 Task: For heading Use Lexend with violet colour & bold.  font size for heading20,  'Change the font style of data to'Lora and font size to 12,  Change the alignment of both headline & data to Align right In the sheet  auditingSalesByRegion_2022
Action: Mouse moved to (200, 121)
Screenshot: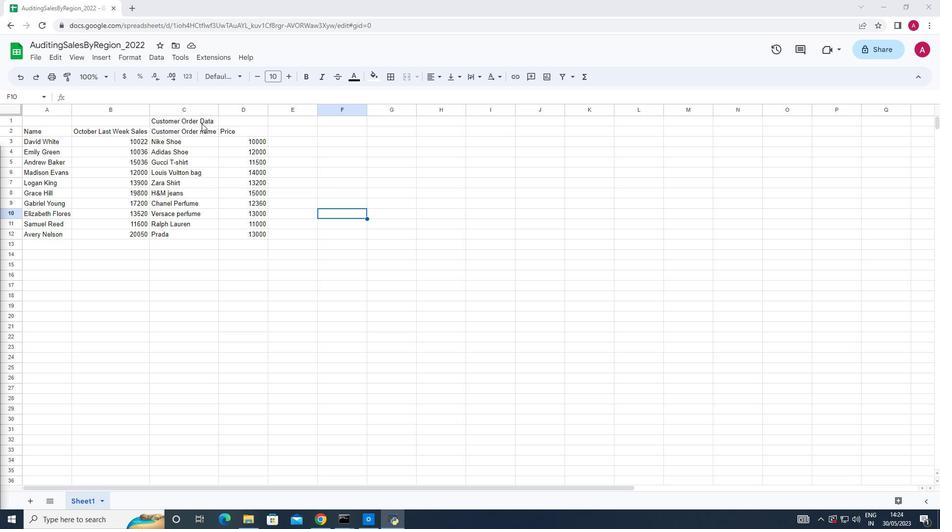 
Action: Mouse pressed left at (200, 121)
Screenshot: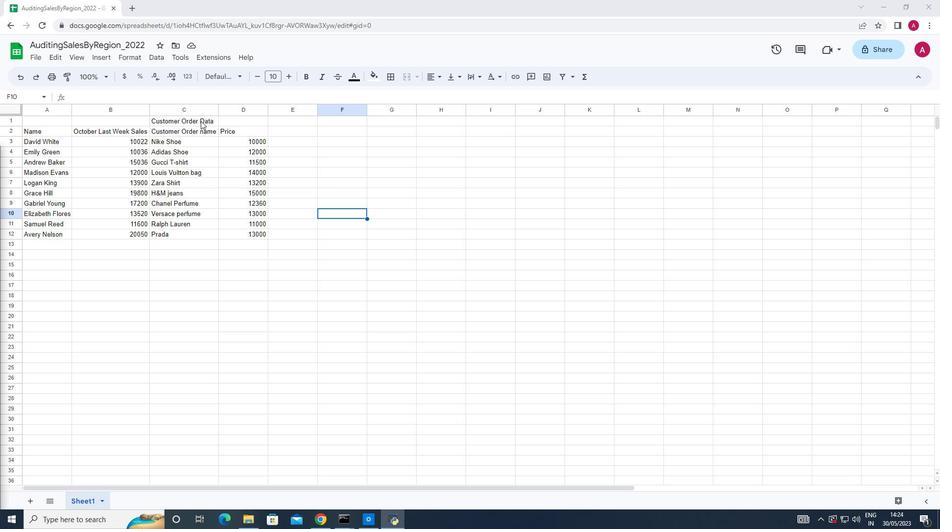 
Action: Mouse moved to (238, 77)
Screenshot: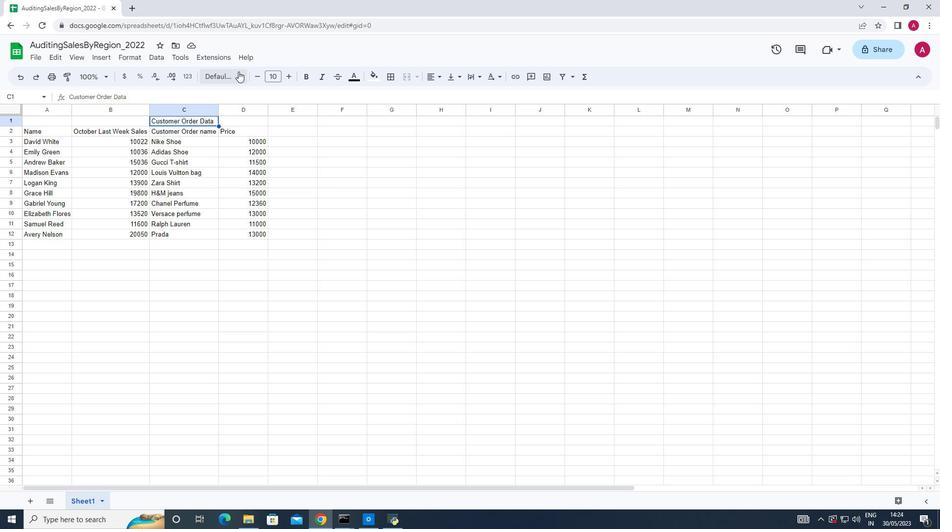 
Action: Mouse pressed left at (238, 77)
Screenshot: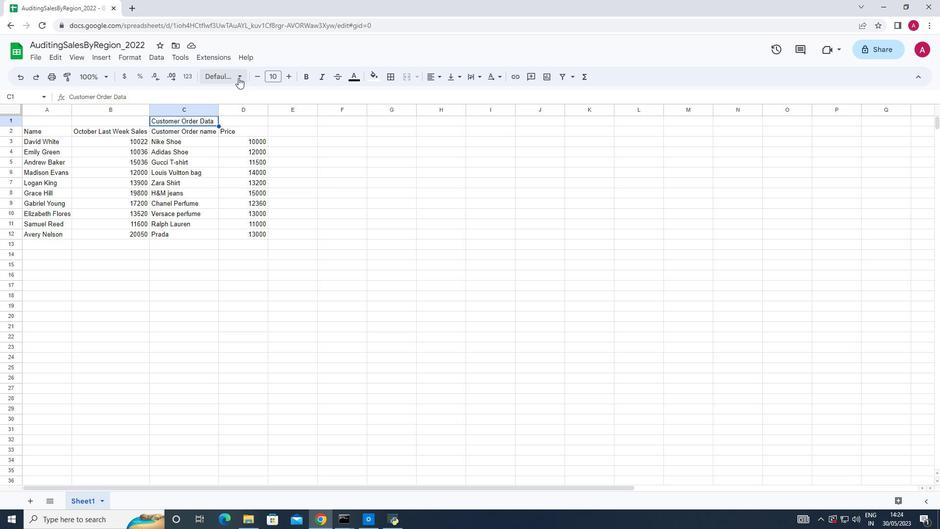 
Action: Mouse moved to (262, 291)
Screenshot: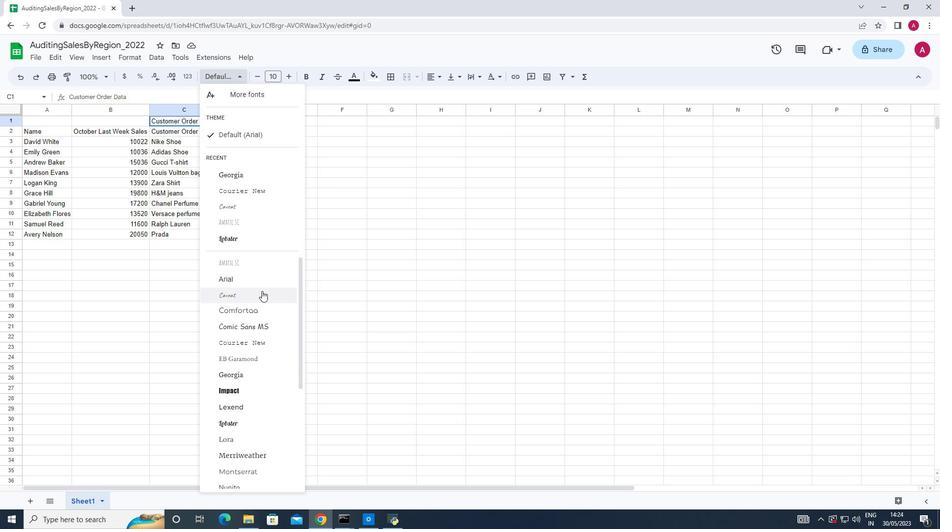 
Action: Mouse scrolled (262, 290) with delta (0, 0)
Screenshot: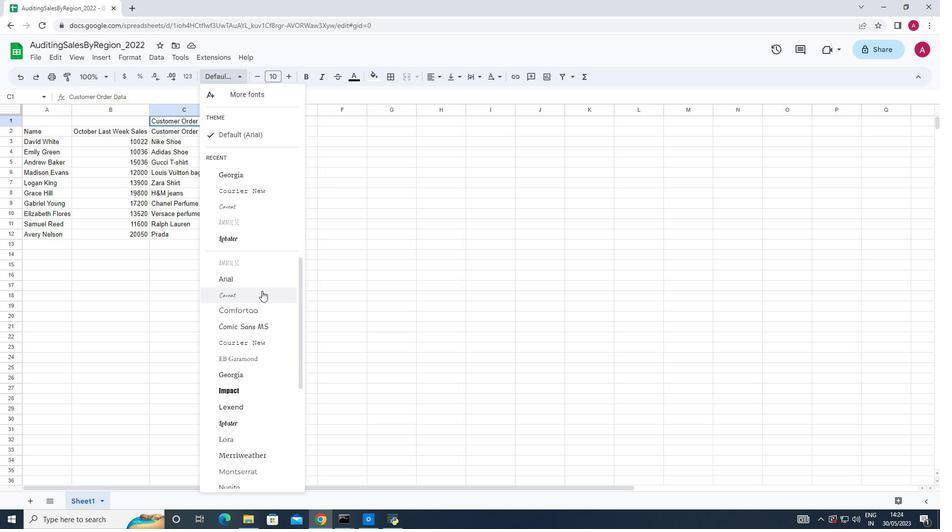 
Action: Mouse scrolled (262, 290) with delta (0, 0)
Screenshot: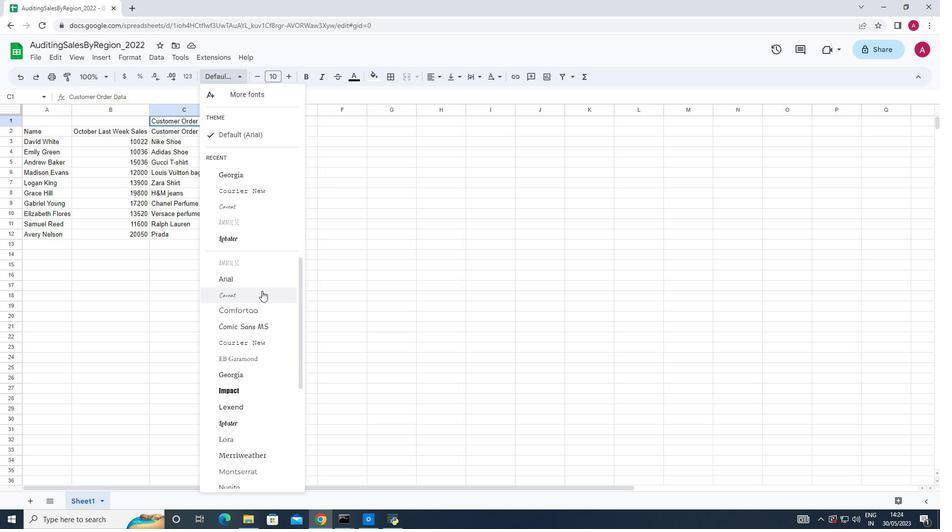 
Action: Mouse moved to (250, 313)
Screenshot: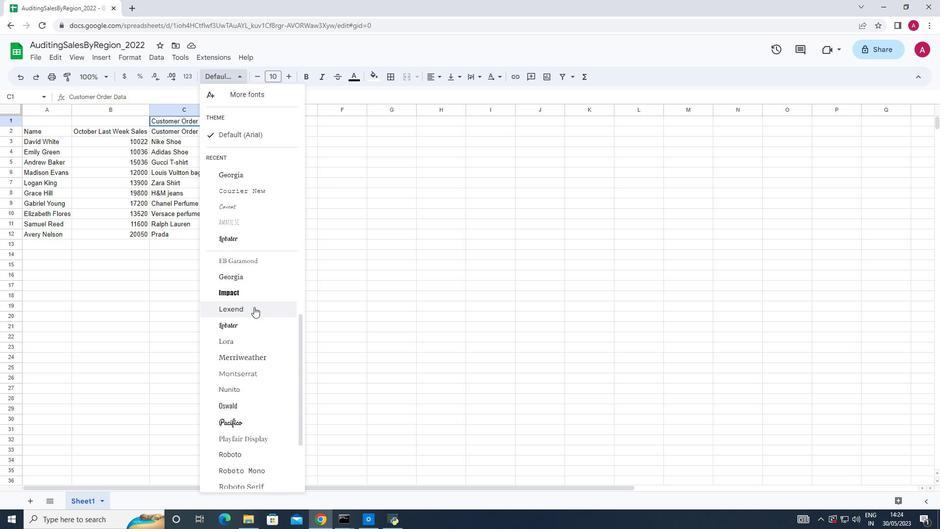 
Action: Mouse pressed left at (250, 313)
Screenshot: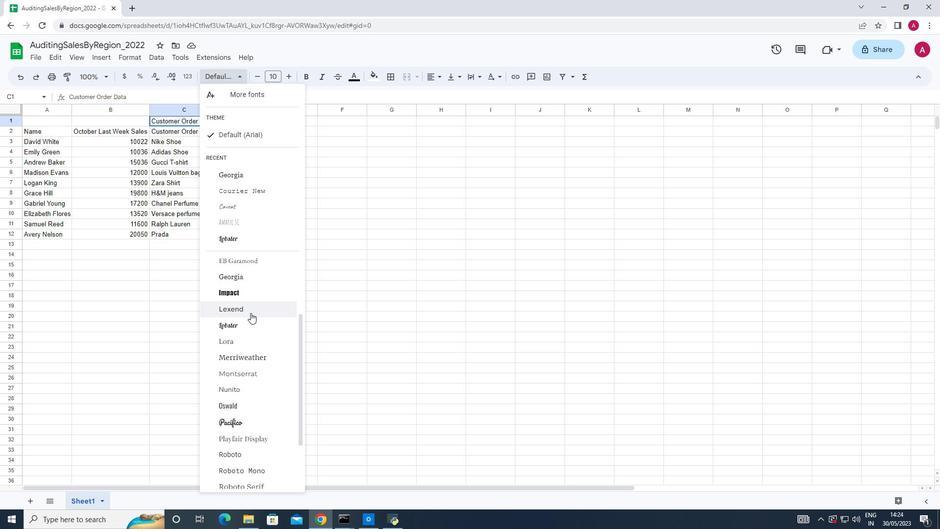 
Action: Mouse moved to (374, 79)
Screenshot: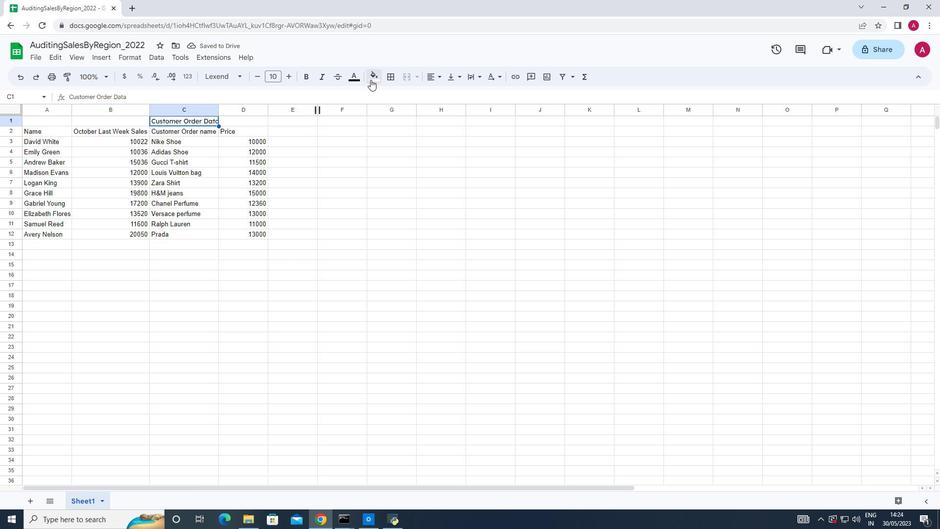 
Action: Mouse pressed left at (374, 79)
Screenshot: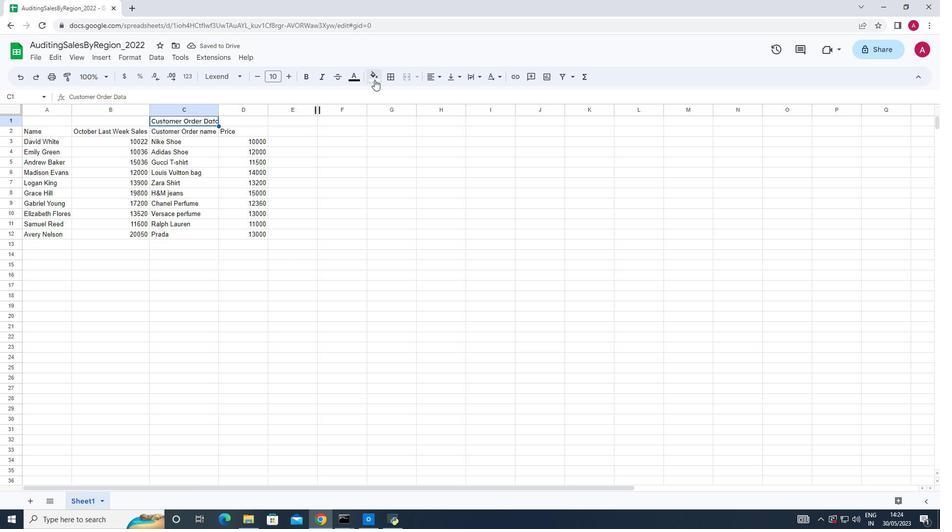
Action: Mouse moved to (462, 121)
Screenshot: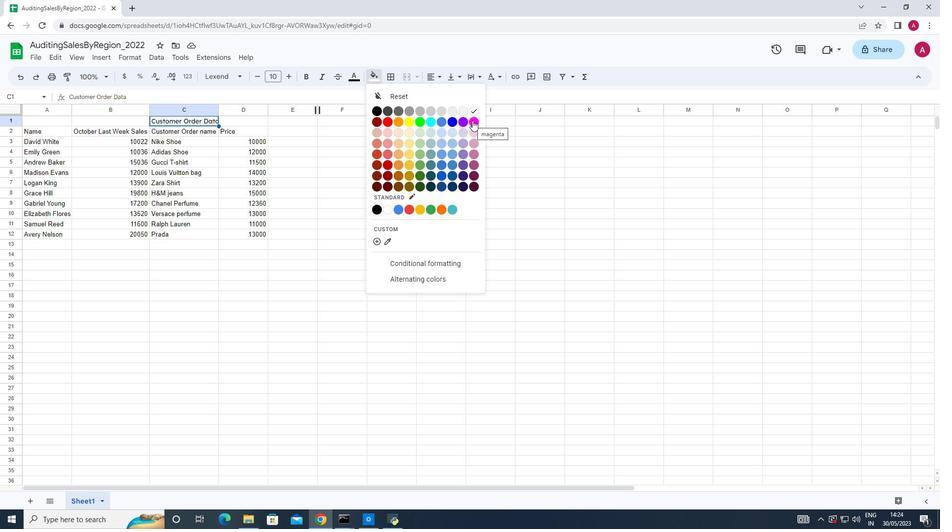 
Action: Mouse scrolled (462, 121) with delta (0, 0)
Screenshot: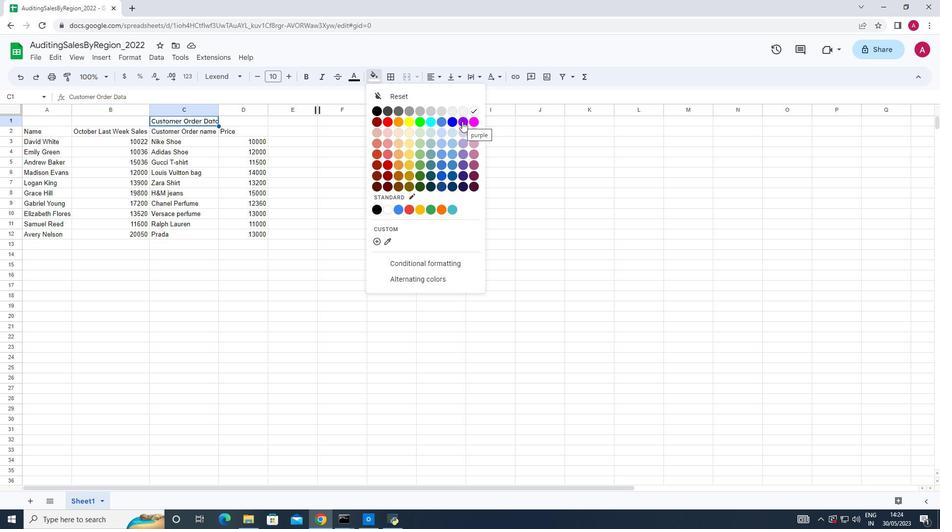 
Action: Mouse moved to (464, 121)
Screenshot: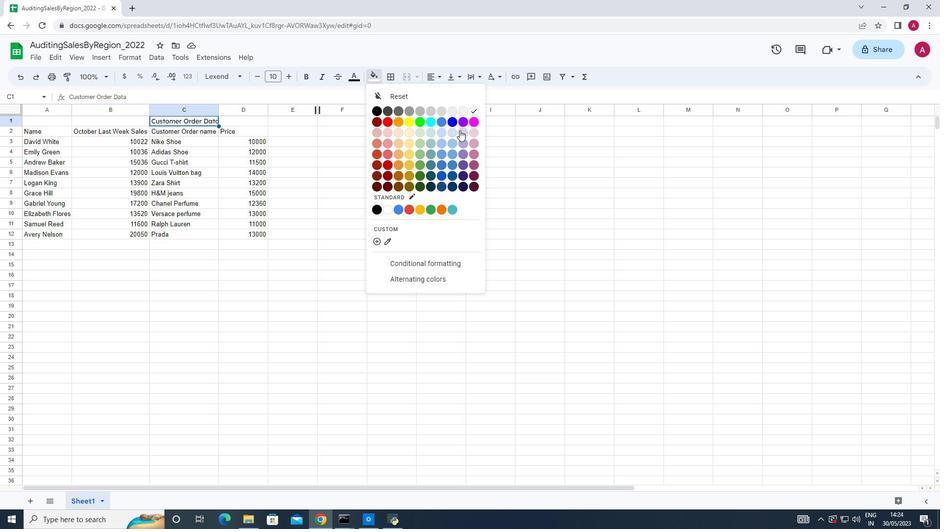 
Action: Mouse pressed left at (464, 121)
Screenshot: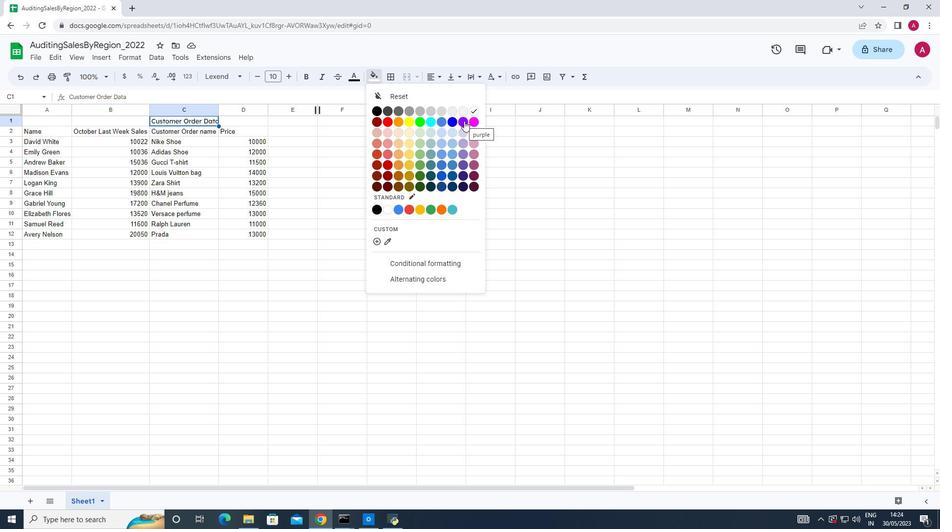 
Action: Mouse moved to (311, 74)
Screenshot: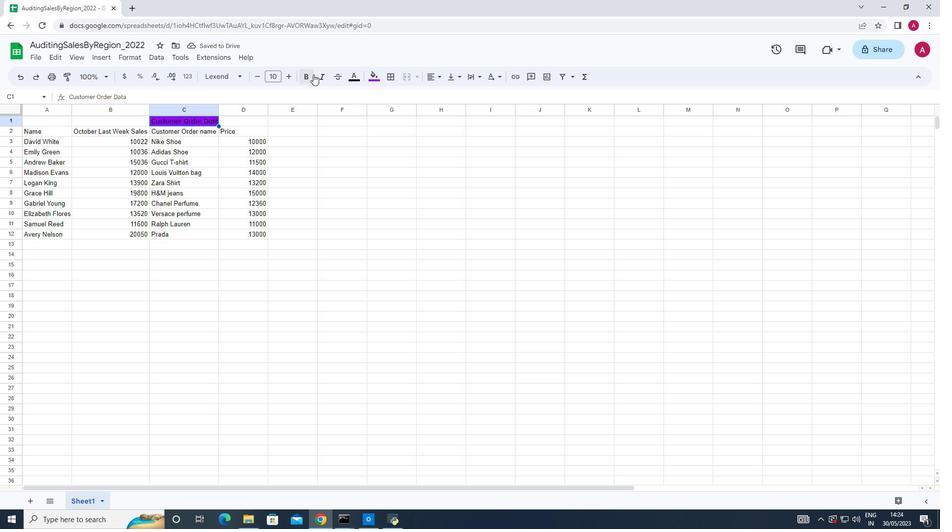 
Action: Mouse pressed left at (311, 74)
Screenshot: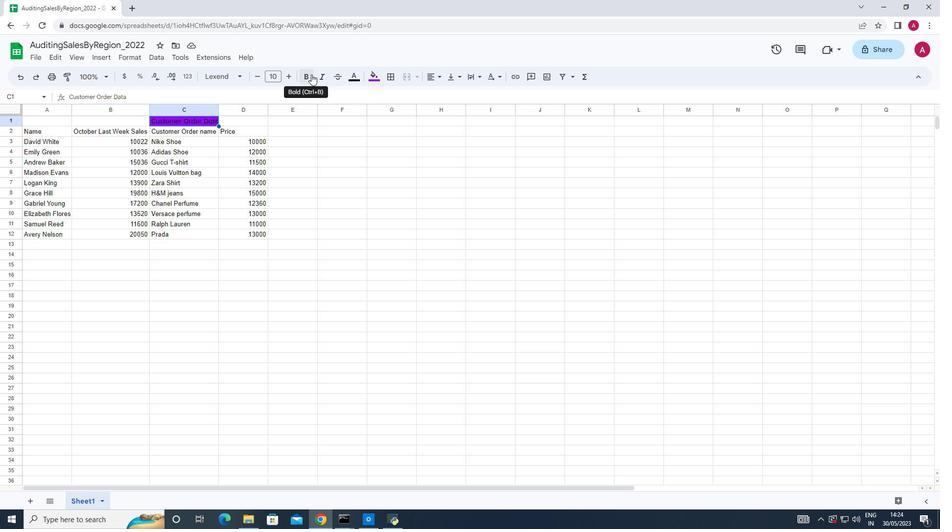 
Action: Mouse moved to (285, 78)
Screenshot: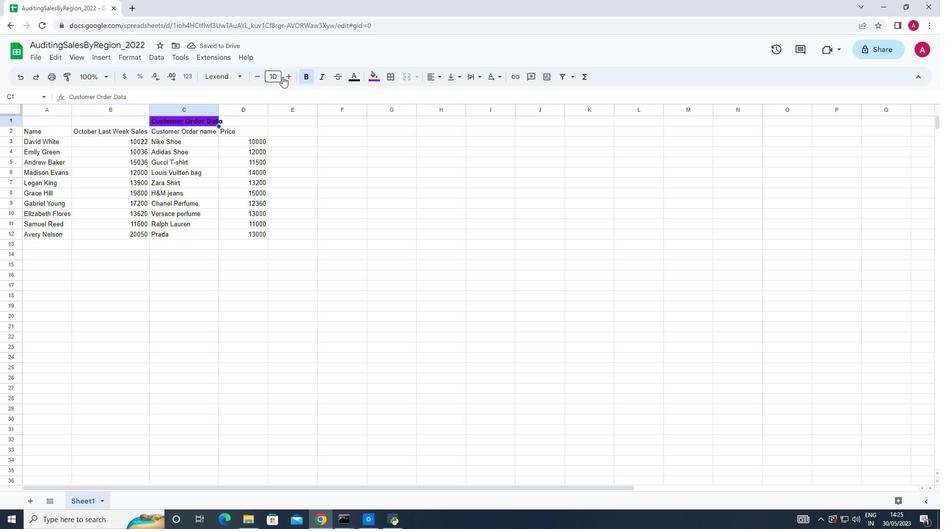 
Action: Mouse pressed left at (285, 78)
Screenshot: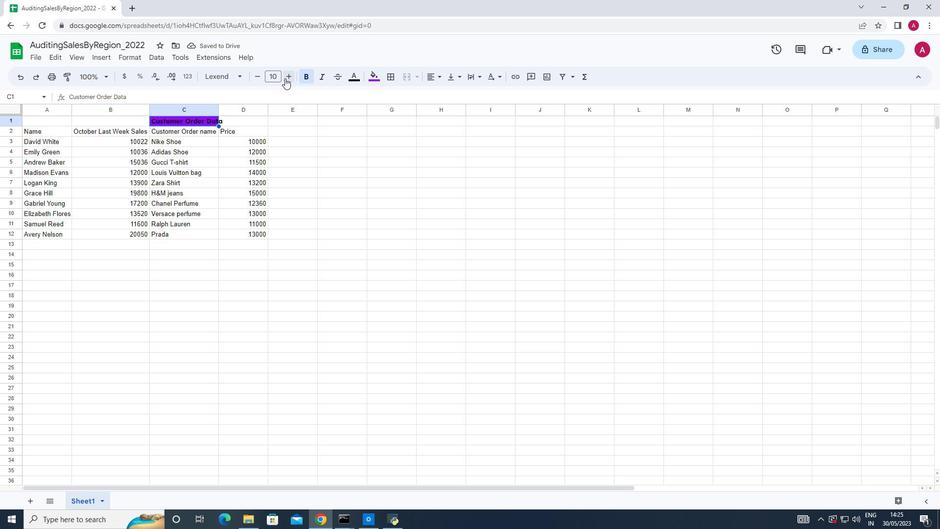 
Action: Mouse pressed left at (285, 78)
Screenshot: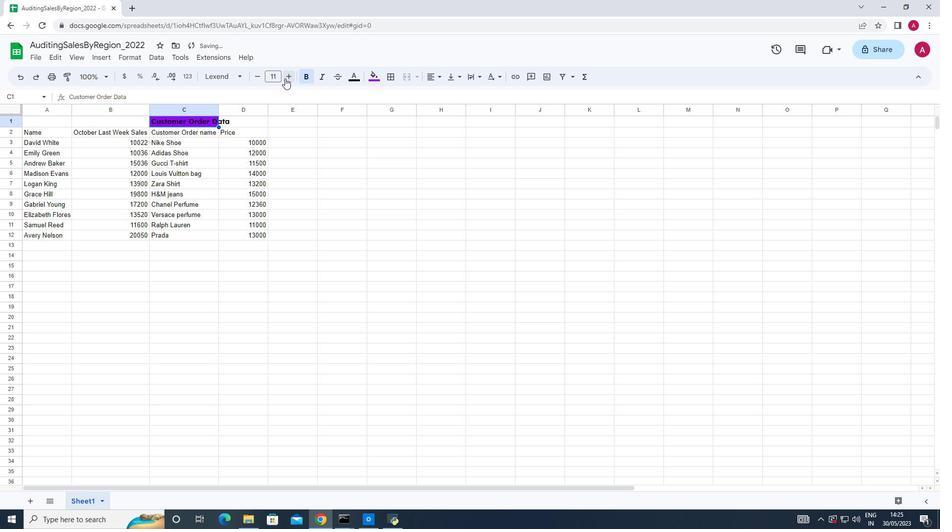
Action: Mouse pressed left at (285, 78)
Screenshot: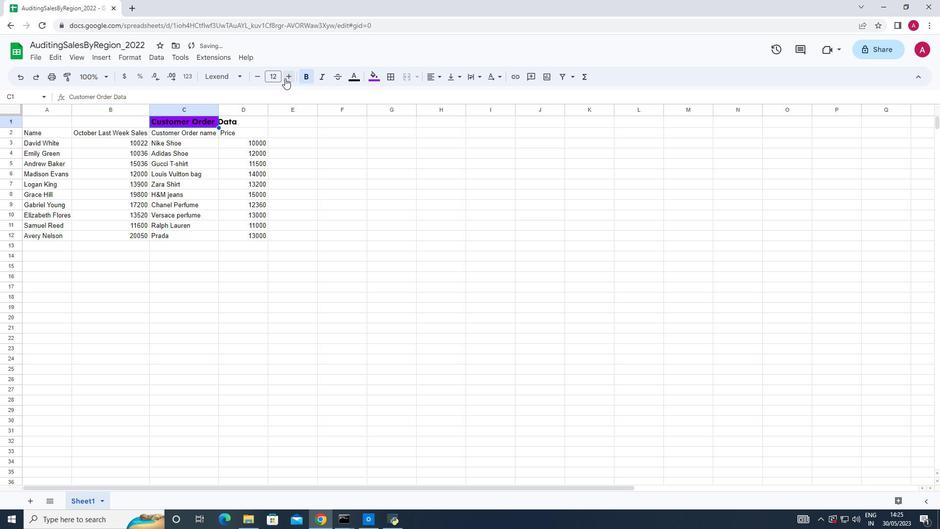 
Action: Mouse pressed left at (285, 78)
Screenshot: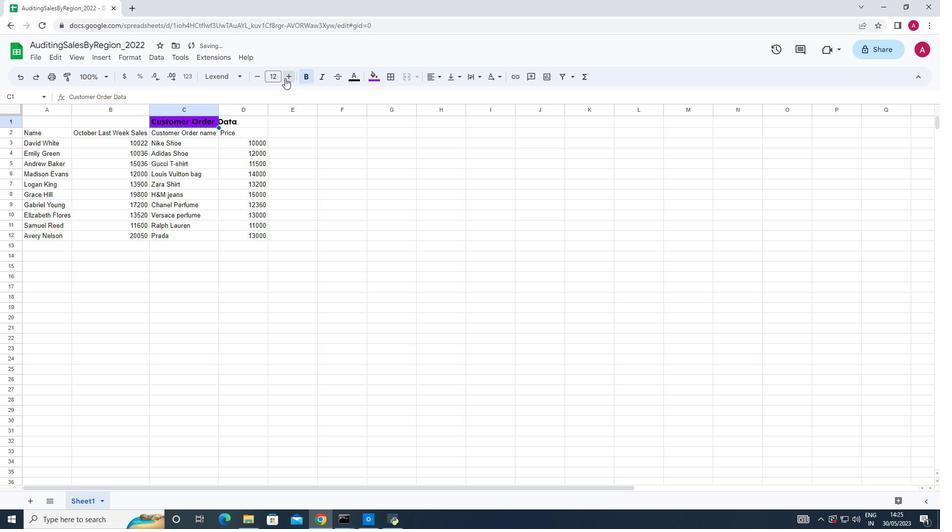 
Action: Mouse pressed left at (285, 78)
Screenshot: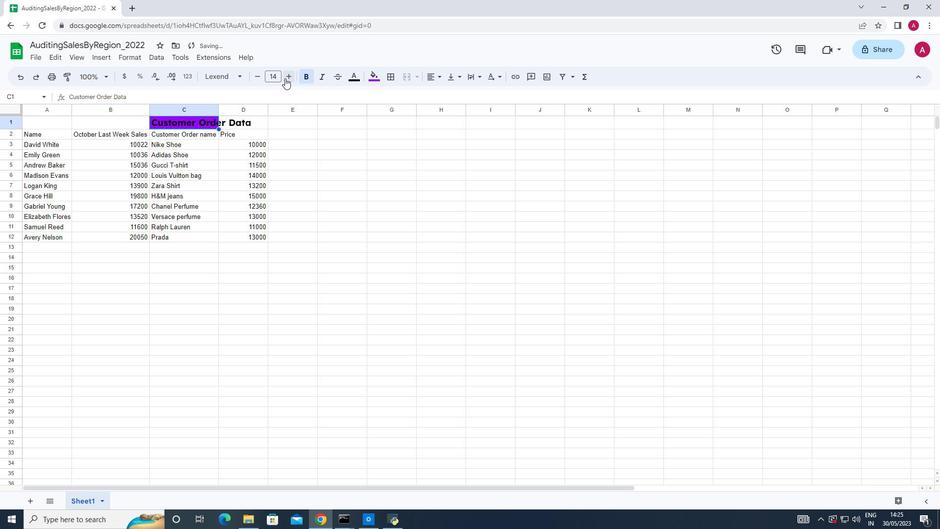 
Action: Mouse pressed left at (285, 78)
Screenshot: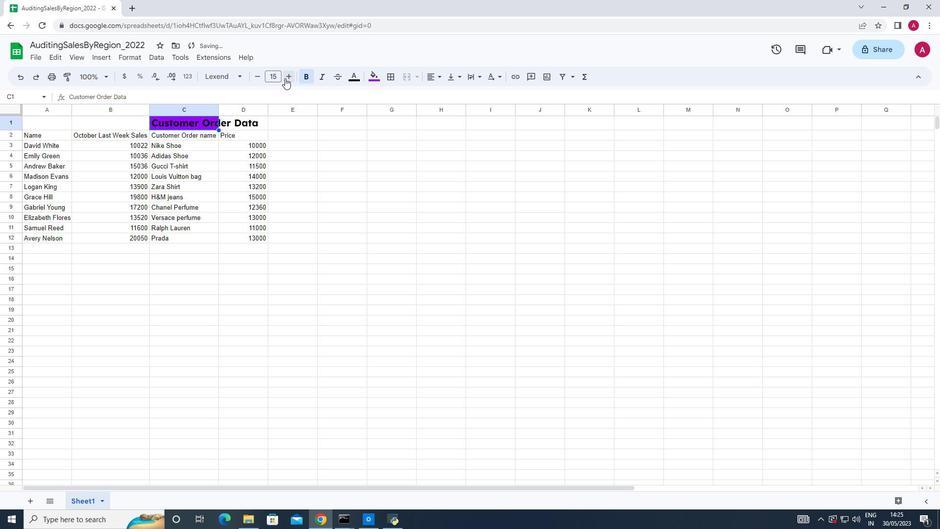 
Action: Mouse pressed left at (285, 78)
Screenshot: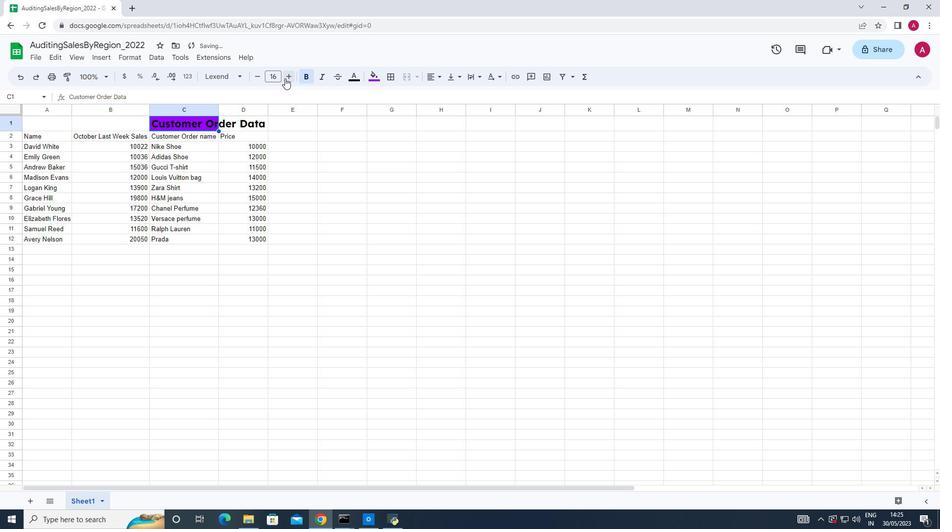 
Action: Mouse pressed left at (285, 78)
Screenshot: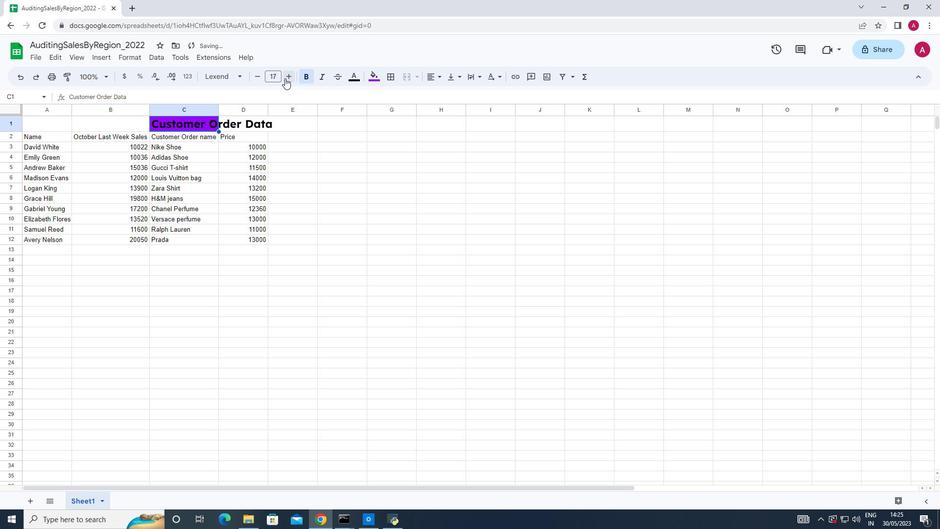 
Action: Mouse pressed left at (285, 78)
Screenshot: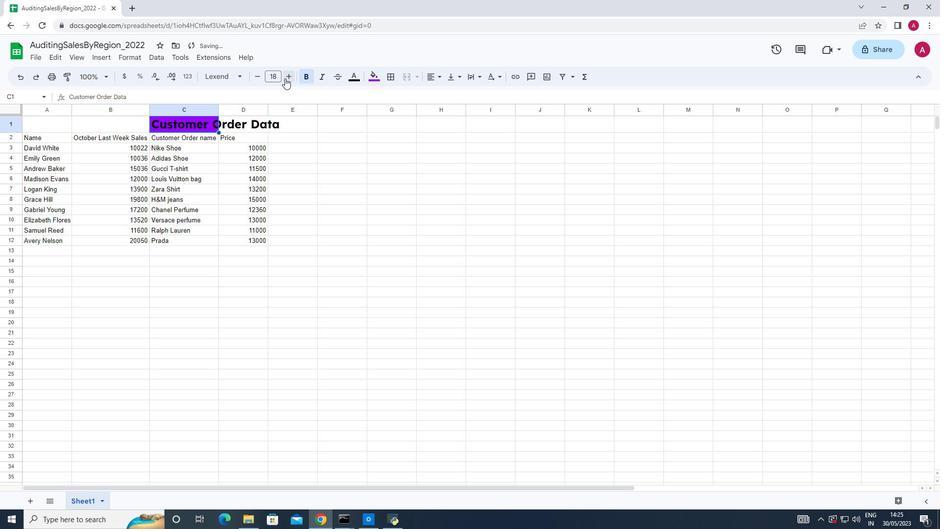 
Action: Mouse pressed left at (285, 78)
Screenshot: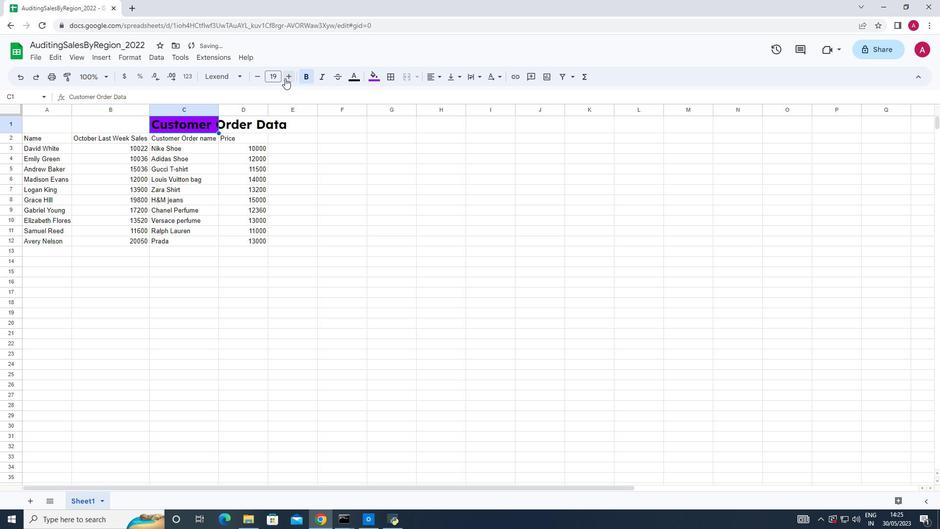 
Action: Mouse moved to (160, 119)
Screenshot: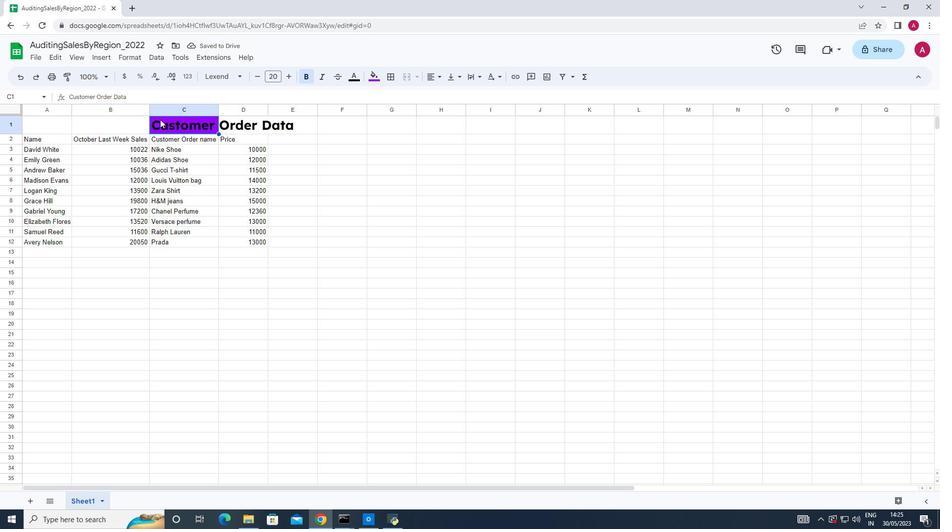 
Action: Key pressed ctrl+X
Screenshot: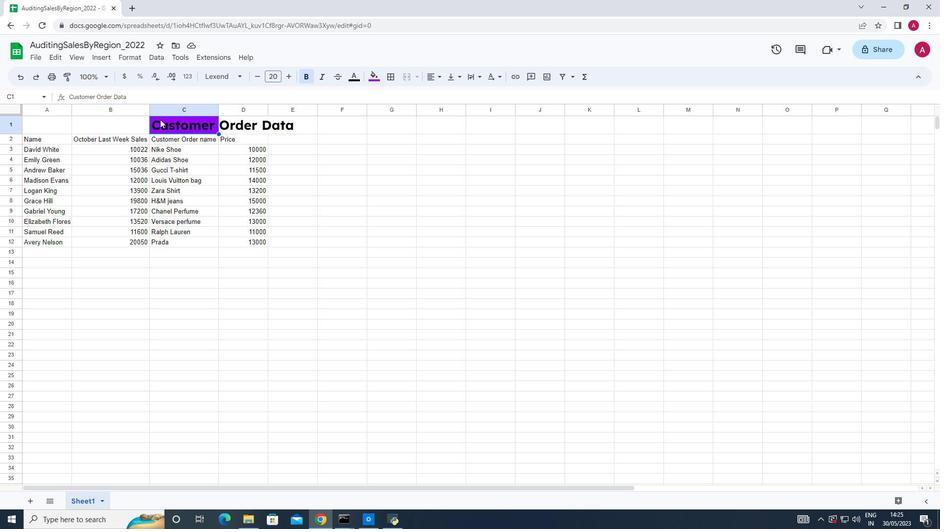 
Action: Mouse moved to (92, 122)
Screenshot: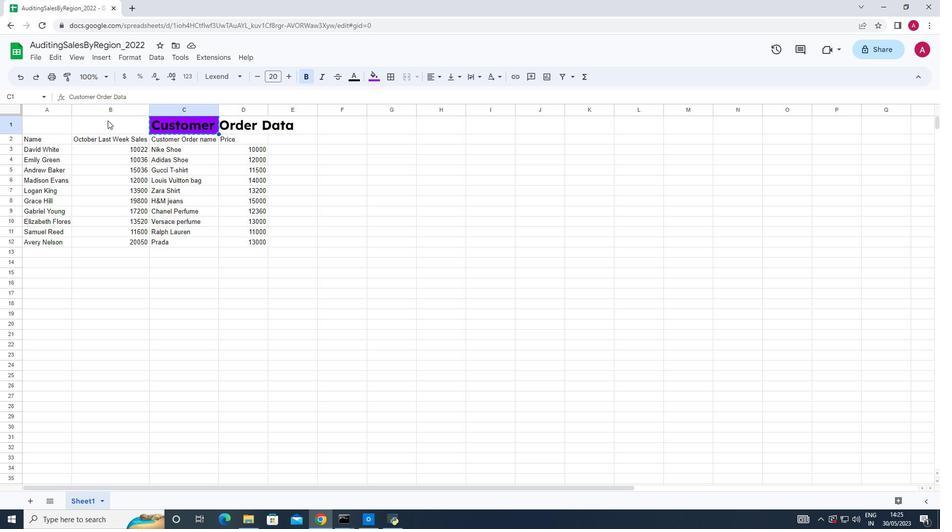 
Action: Mouse pressed left at (92, 122)
Screenshot: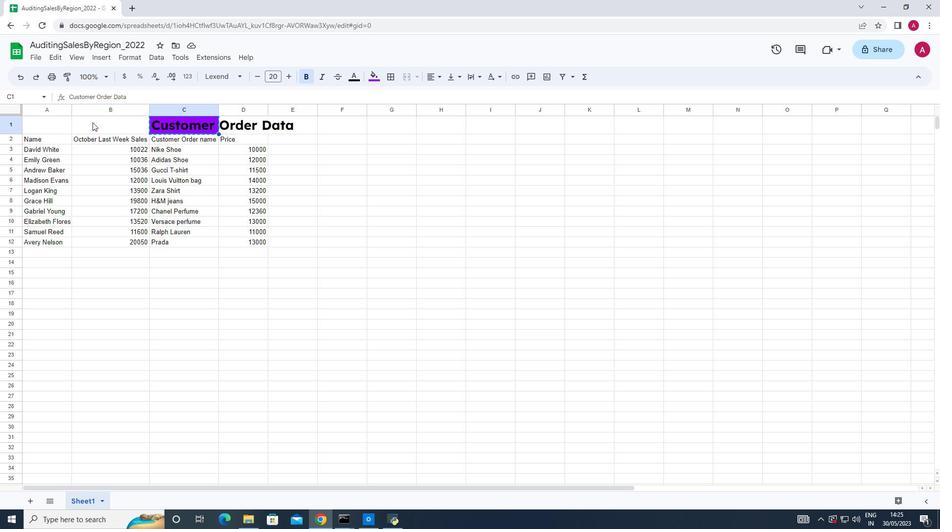
Action: Mouse moved to (92, 122)
Screenshot: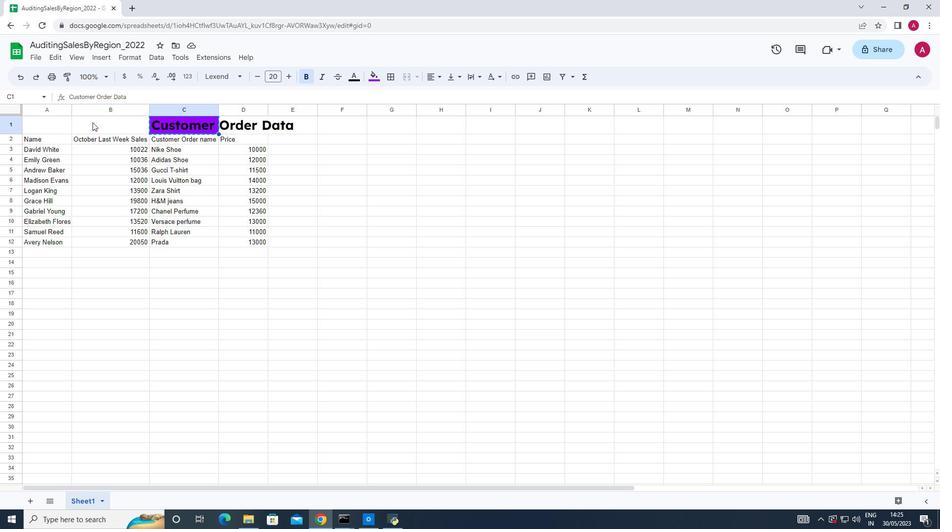 
Action: Key pressed ctrl+V
Screenshot: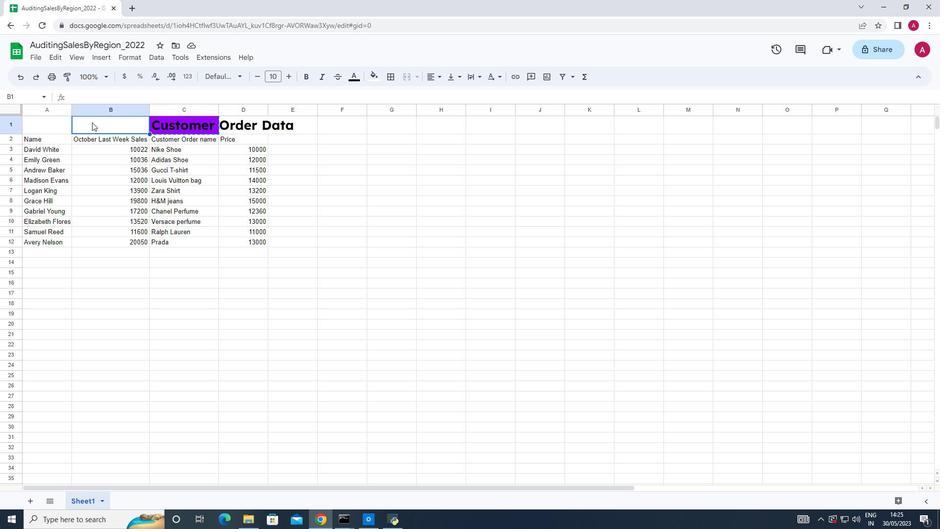 
Action: Mouse moved to (287, 145)
Screenshot: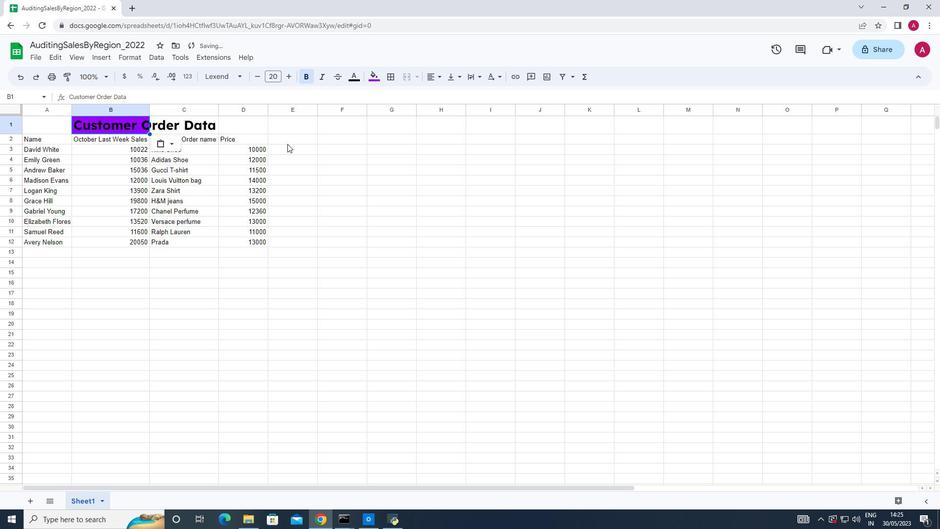 
Action: Mouse pressed left at (287, 145)
Screenshot: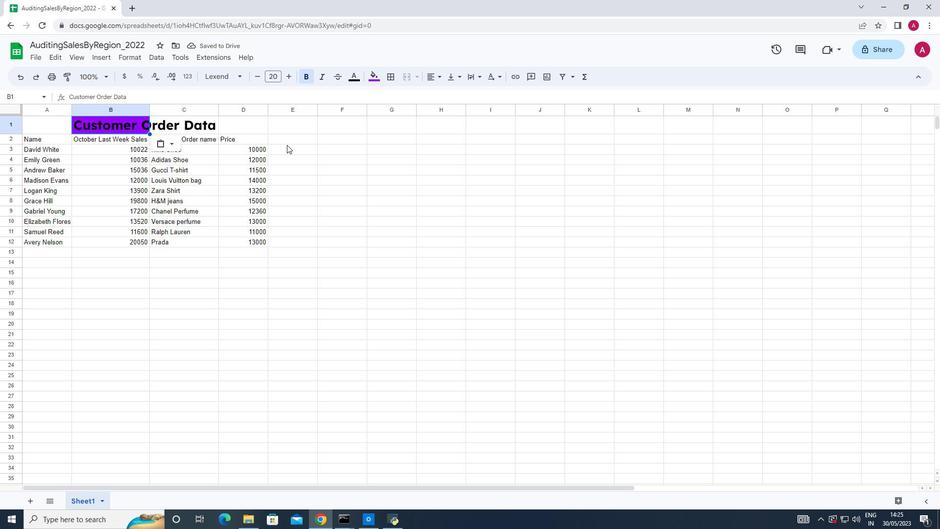 
Action: Mouse moved to (149, 106)
Screenshot: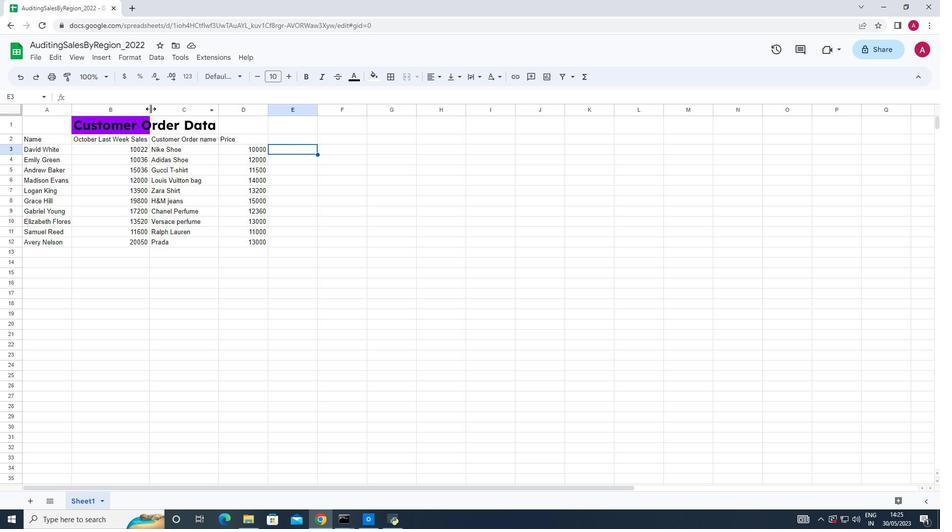 
Action: Mouse pressed left at (149, 106)
Screenshot: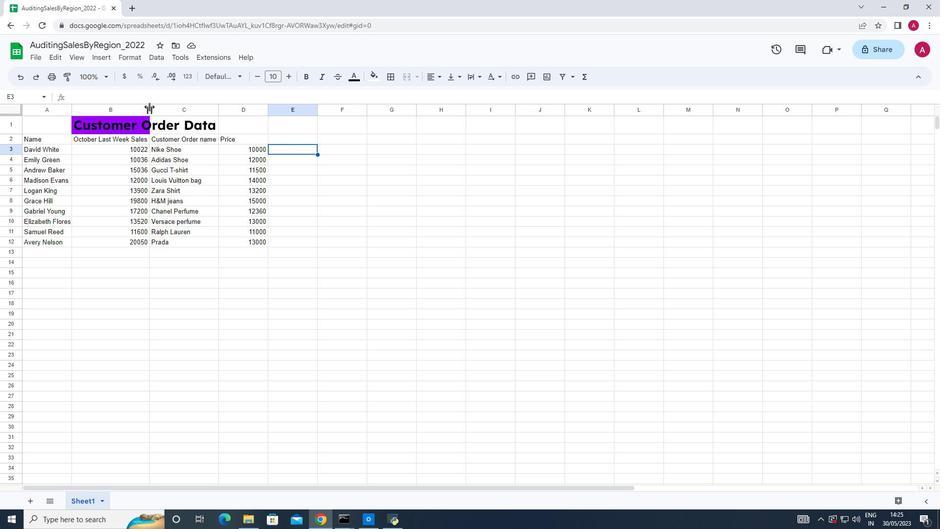 
Action: Mouse pressed left at (149, 106)
Screenshot: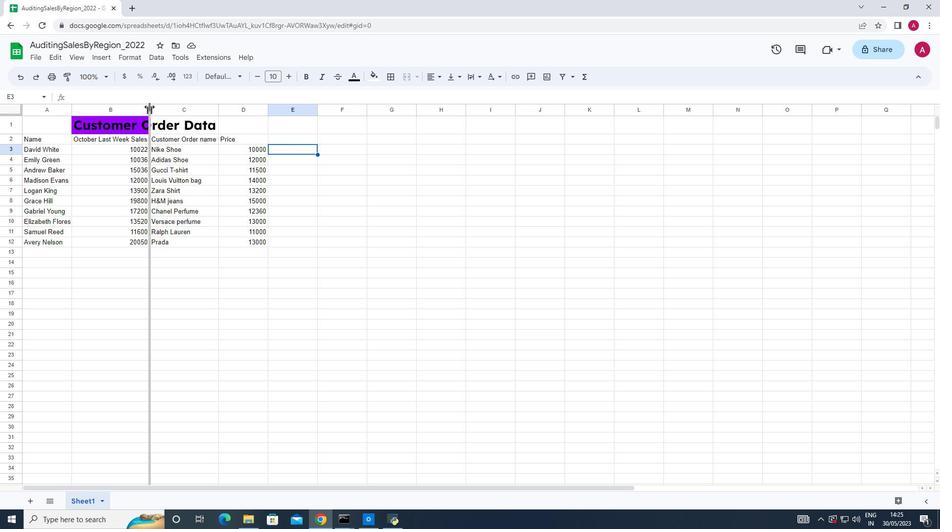 
Action: Mouse moved to (41, 138)
Screenshot: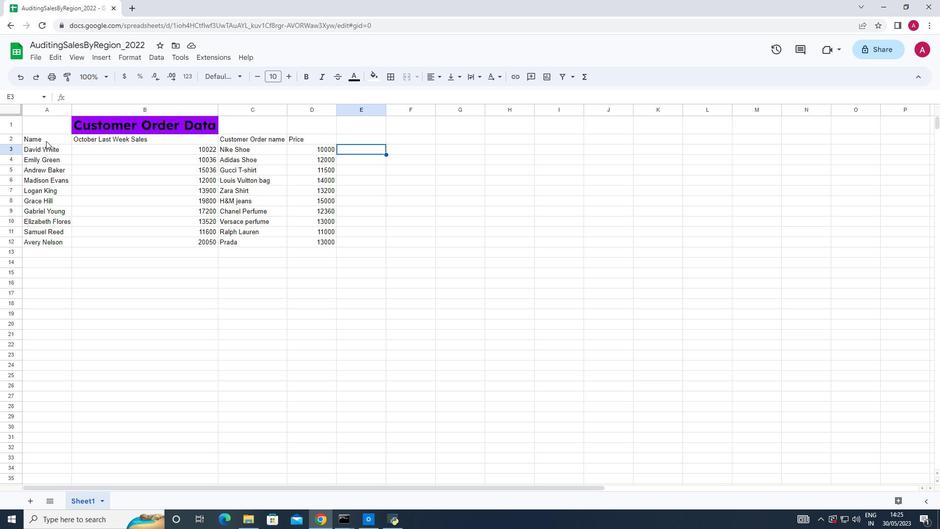 
Action: Mouse pressed left at (41, 138)
Screenshot: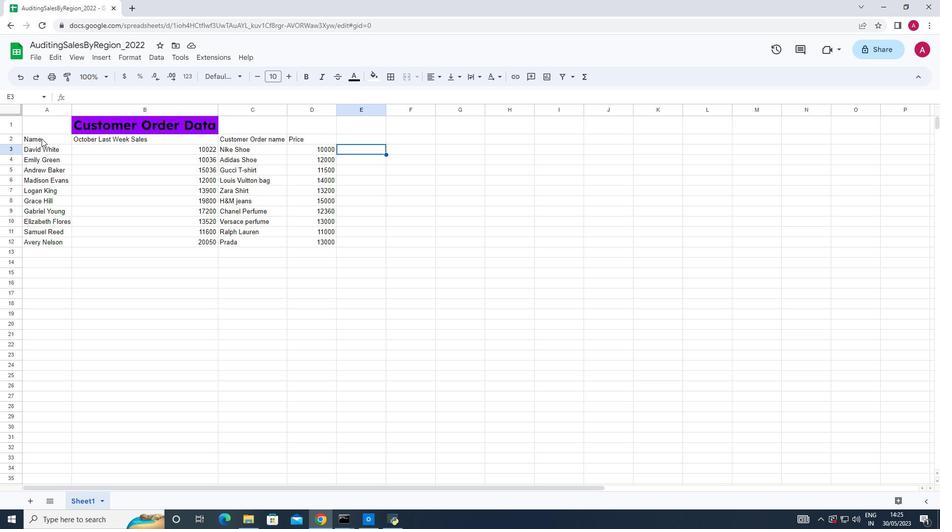 
Action: Mouse moved to (236, 77)
Screenshot: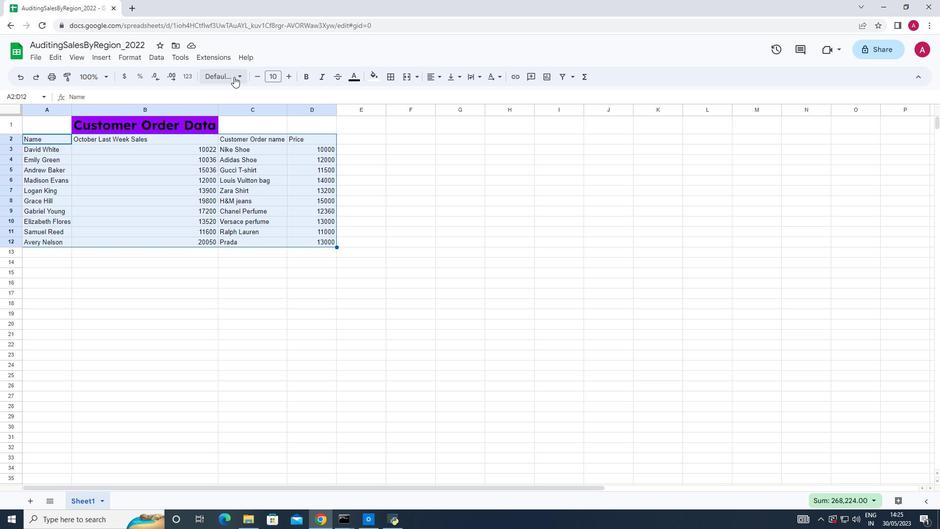 
Action: Mouse pressed left at (236, 77)
Screenshot: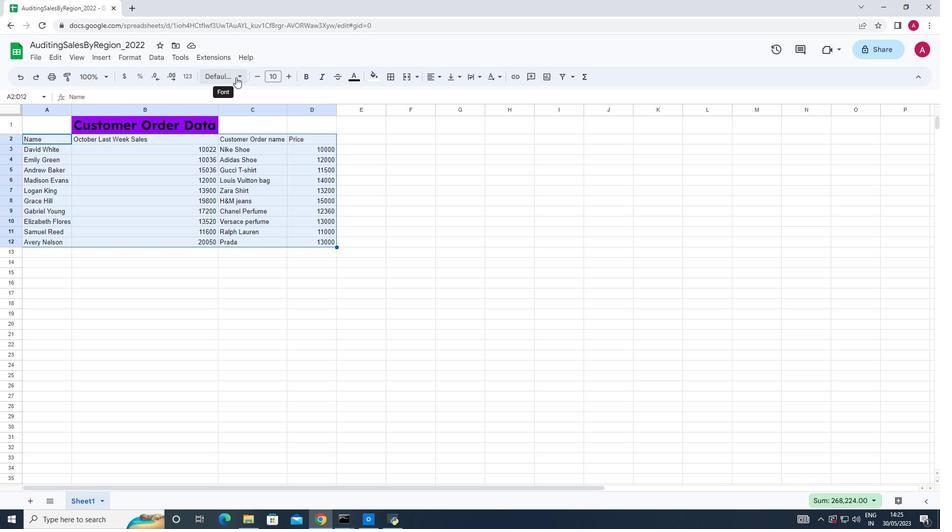 
Action: Mouse moved to (241, 331)
Screenshot: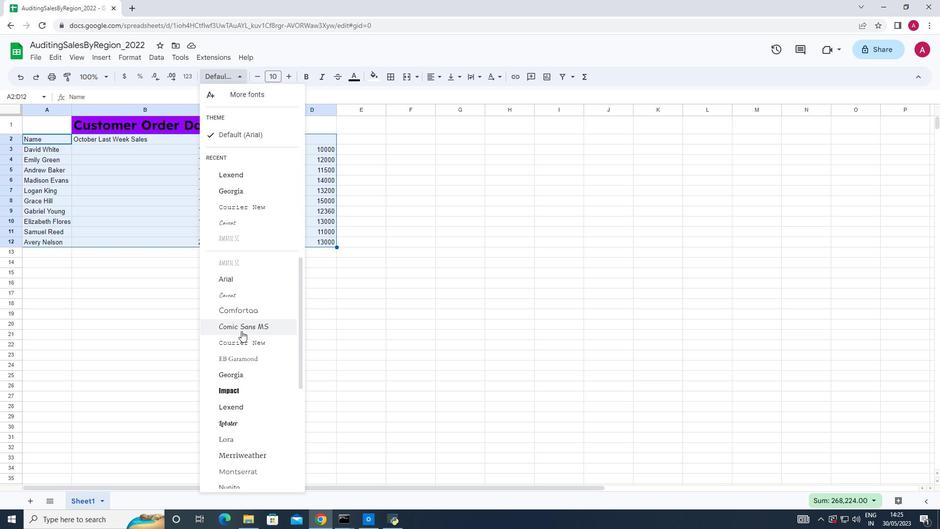 
Action: Mouse scrolled (241, 331) with delta (0, 0)
Screenshot: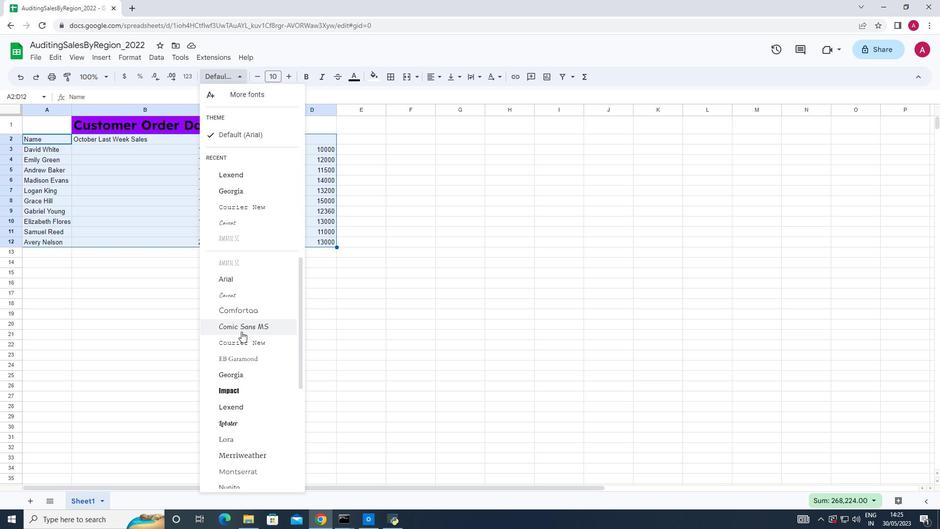 
Action: Mouse moved to (243, 388)
Screenshot: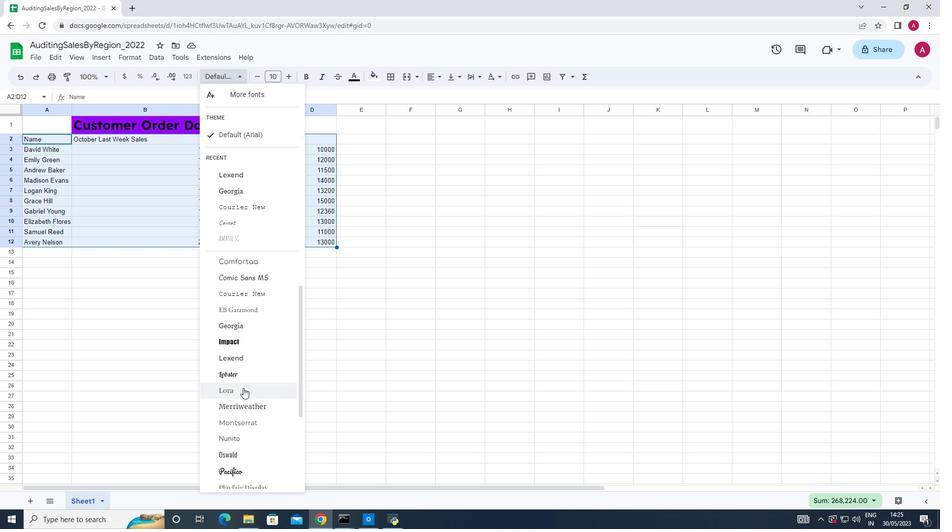 
Action: Mouse pressed left at (243, 388)
Screenshot: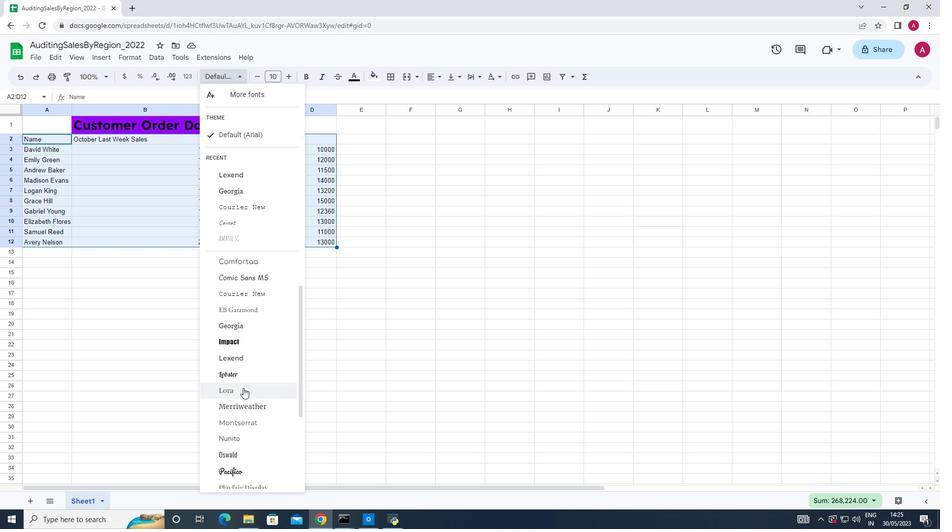
Action: Mouse moved to (287, 74)
Screenshot: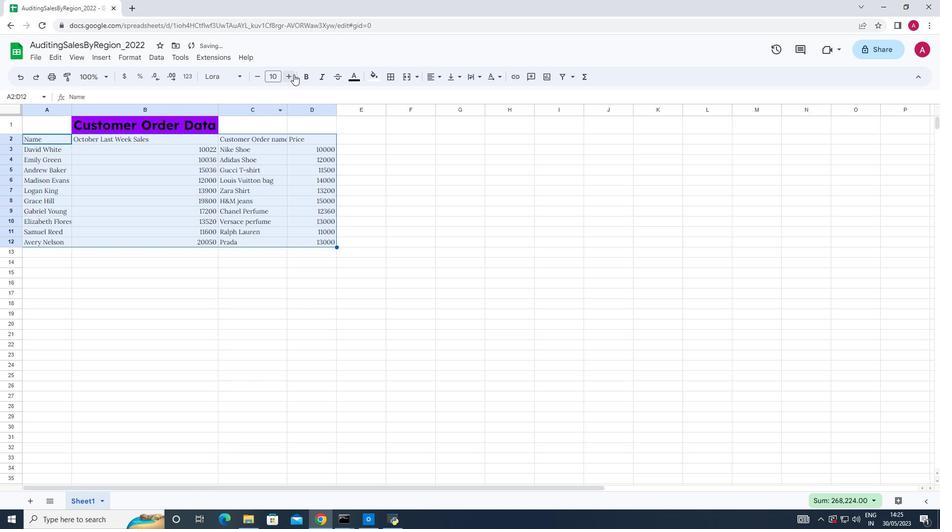 
Action: Mouse pressed left at (287, 74)
Screenshot: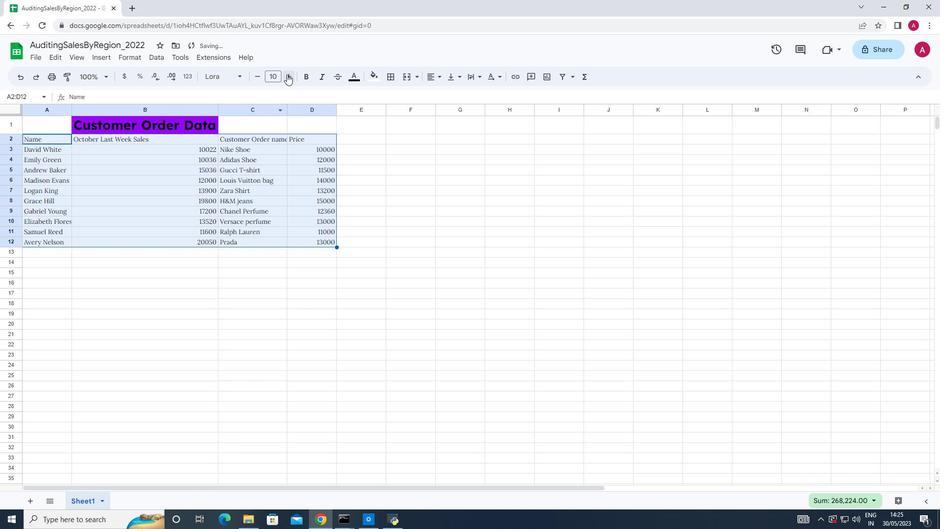 
Action: Mouse moved to (286, 74)
Screenshot: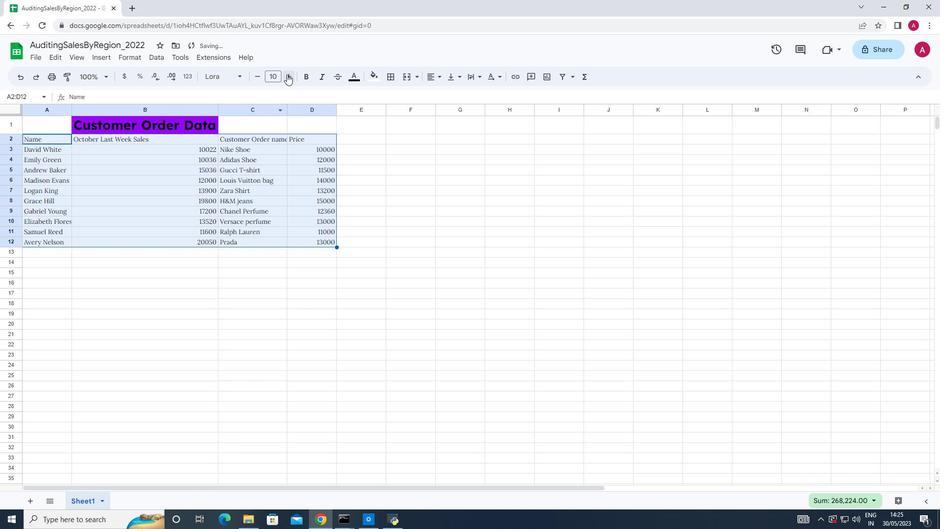 
Action: Mouse pressed left at (286, 74)
Screenshot: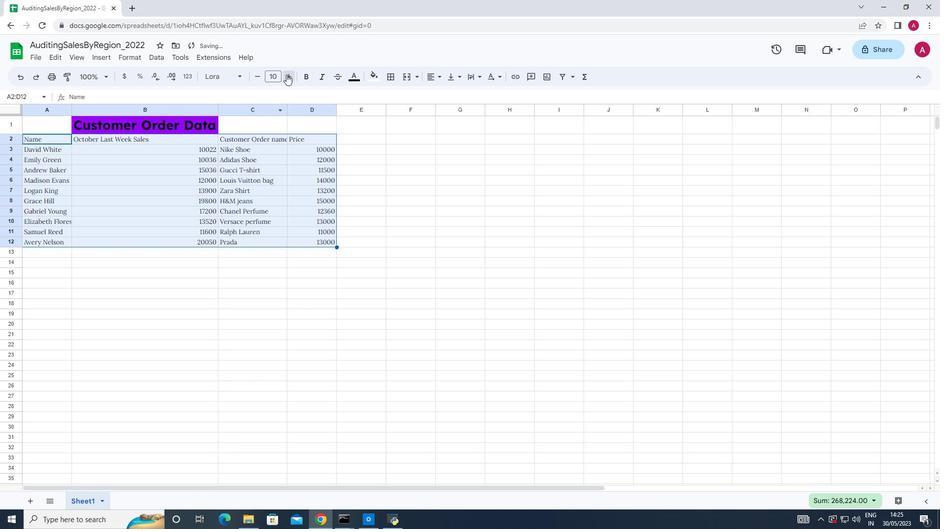
Action: Mouse moved to (136, 57)
Screenshot: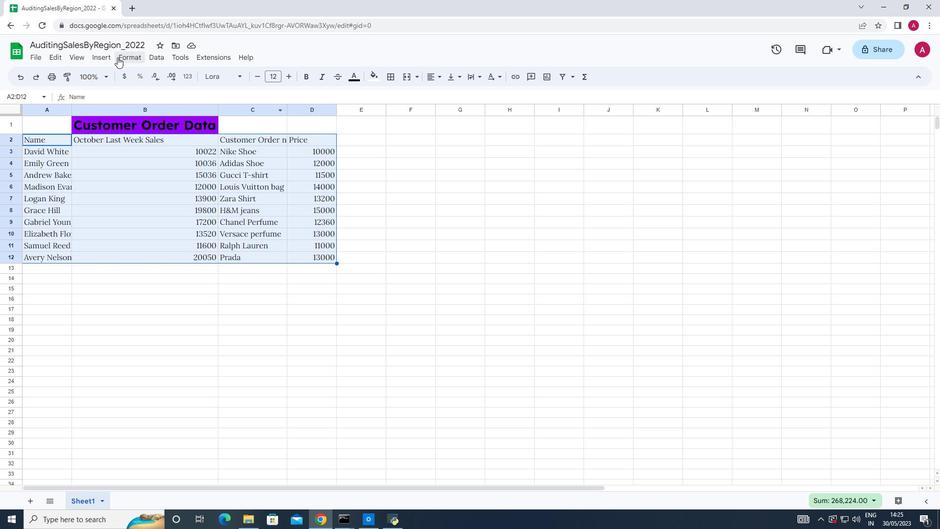 
Action: Mouse pressed left at (136, 57)
Screenshot: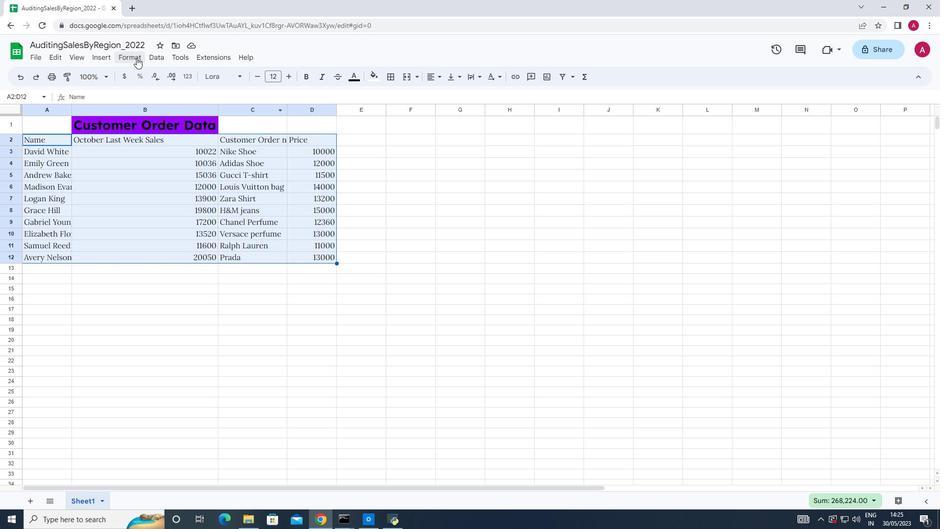 
Action: Mouse moved to (167, 124)
Screenshot: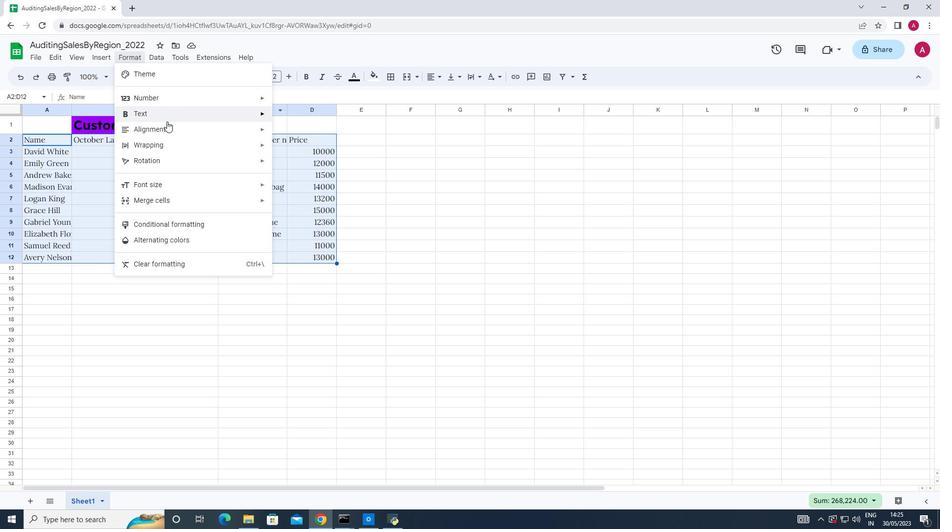 
Action: Mouse pressed left at (167, 124)
Screenshot: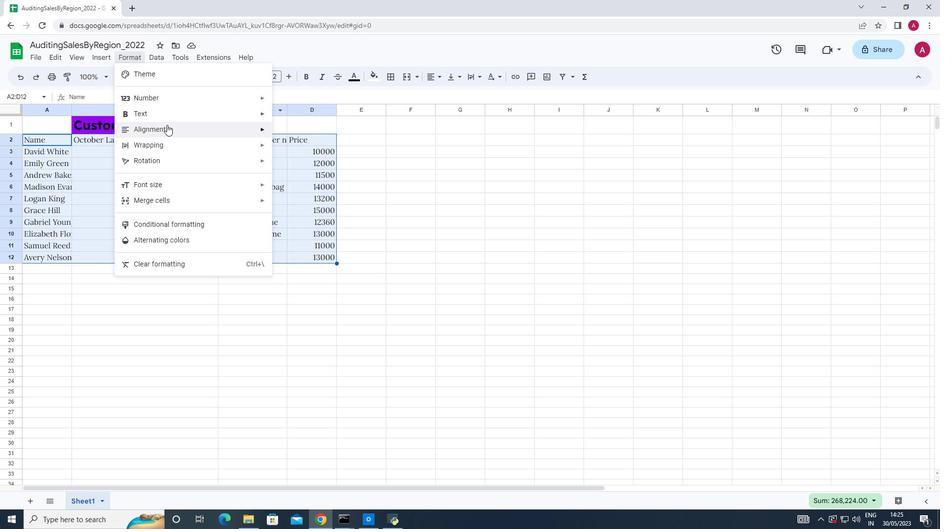 
Action: Mouse moved to (300, 161)
Screenshot: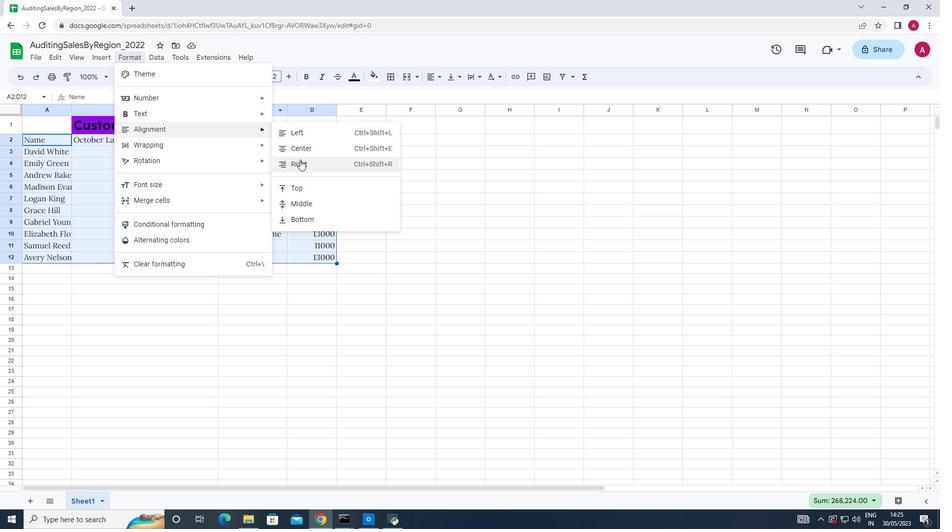 
Action: Mouse pressed left at (300, 161)
Screenshot: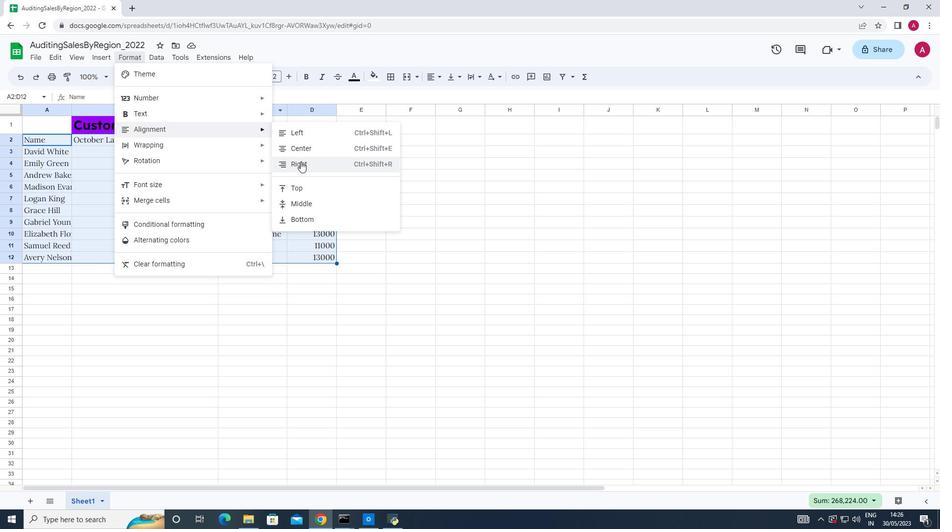
Action: Mouse moved to (138, 52)
Screenshot: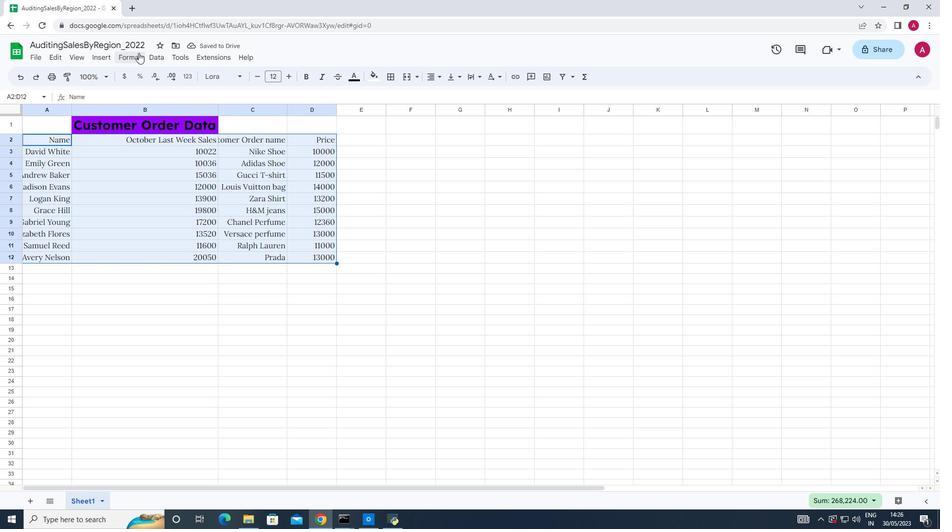 
Action: Mouse pressed left at (138, 52)
Screenshot: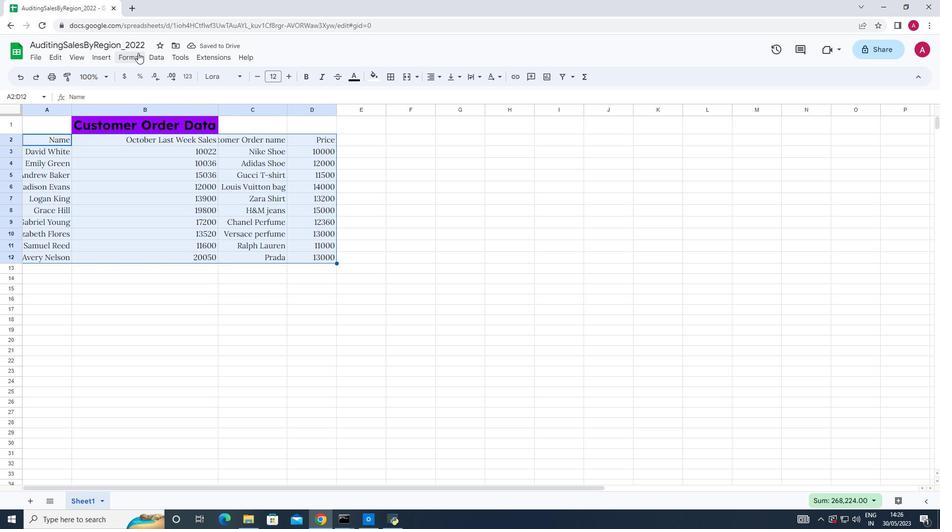 
Action: Mouse moved to (191, 127)
Screenshot: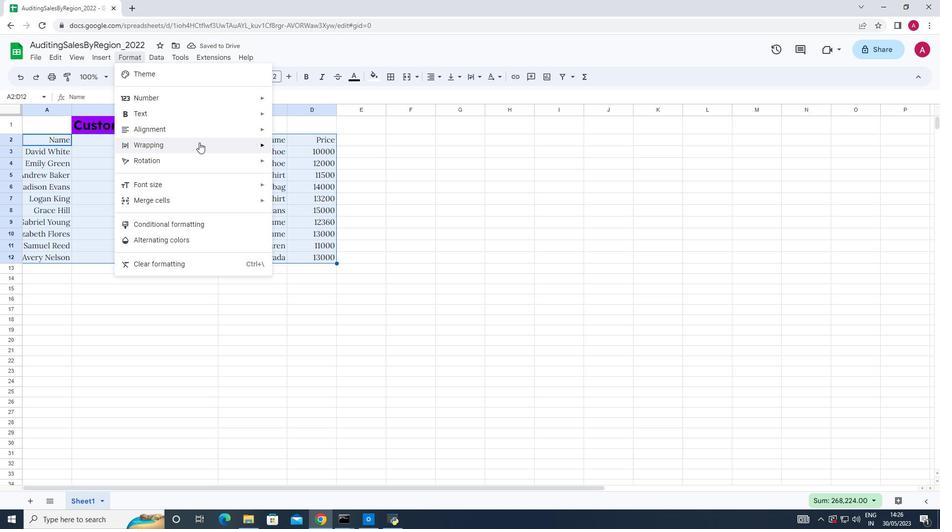 
Action: Mouse pressed left at (191, 127)
Screenshot: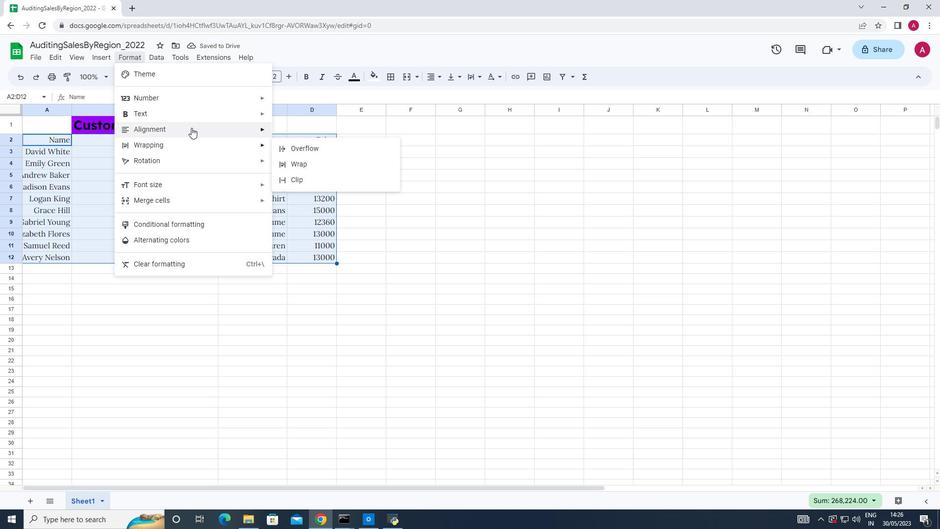 
Action: Mouse moved to (231, 122)
Screenshot: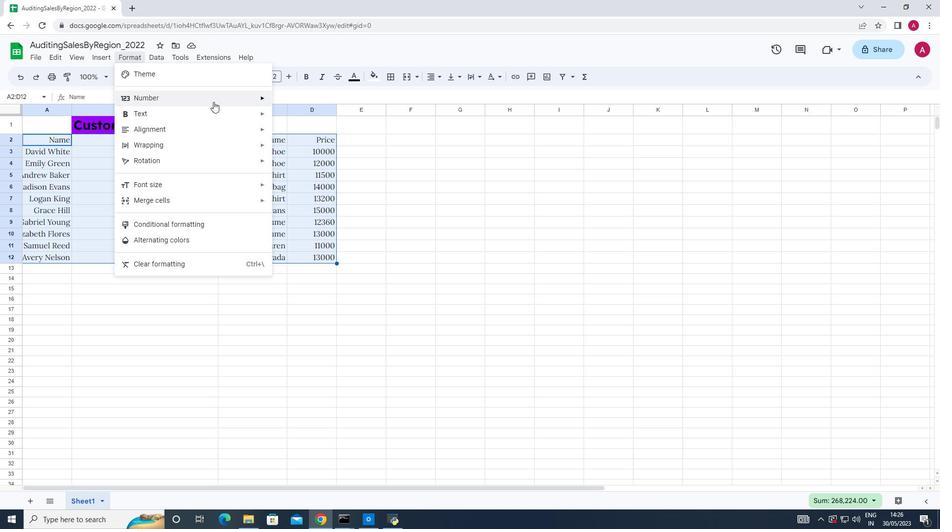 
Action: Mouse pressed left at (231, 122)
Screenshot: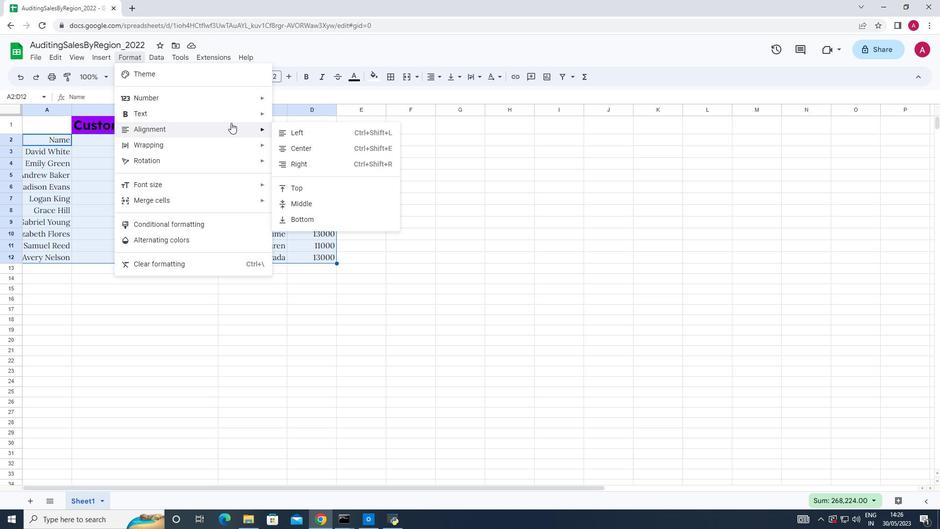 
Action: Mouse moved to (296, 160)
Screenshot: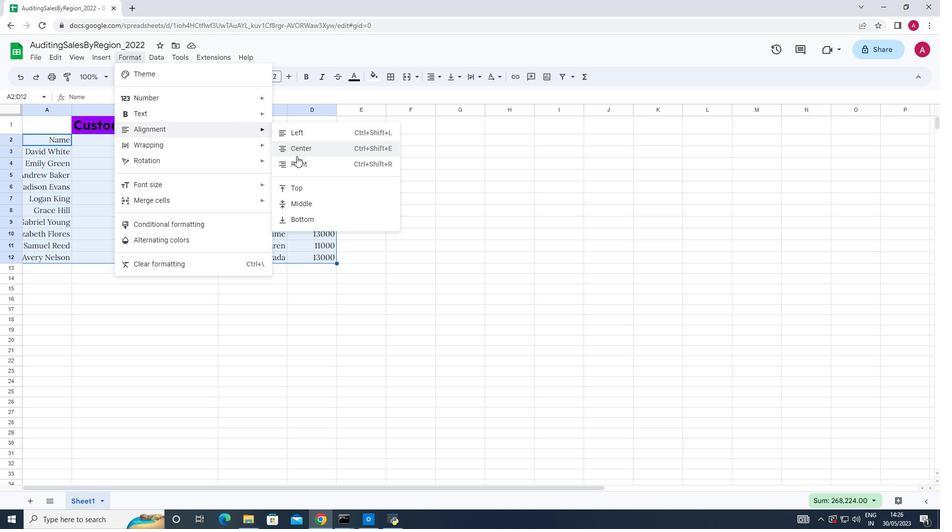 
Action: Mouse pressed left at (296, 160)
Screenshot: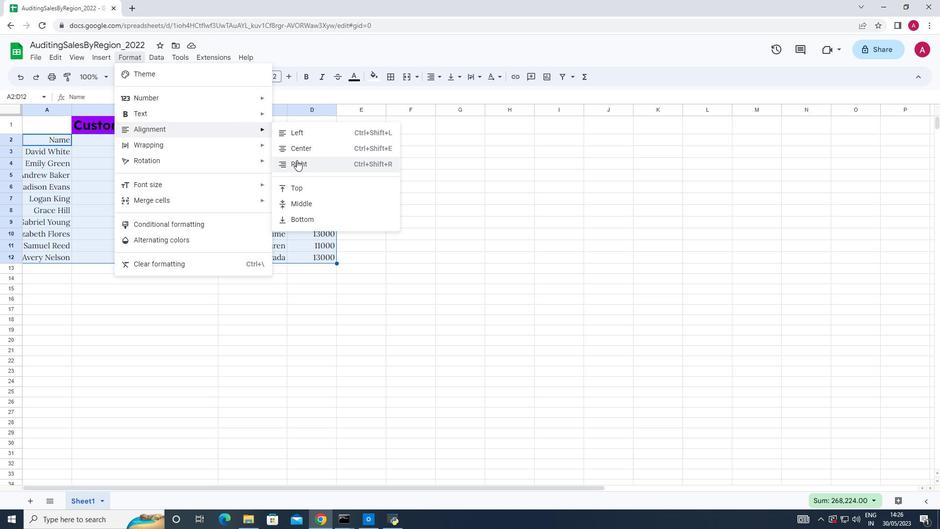 
Action: Mouse moved to (386, 225)
Screenshot: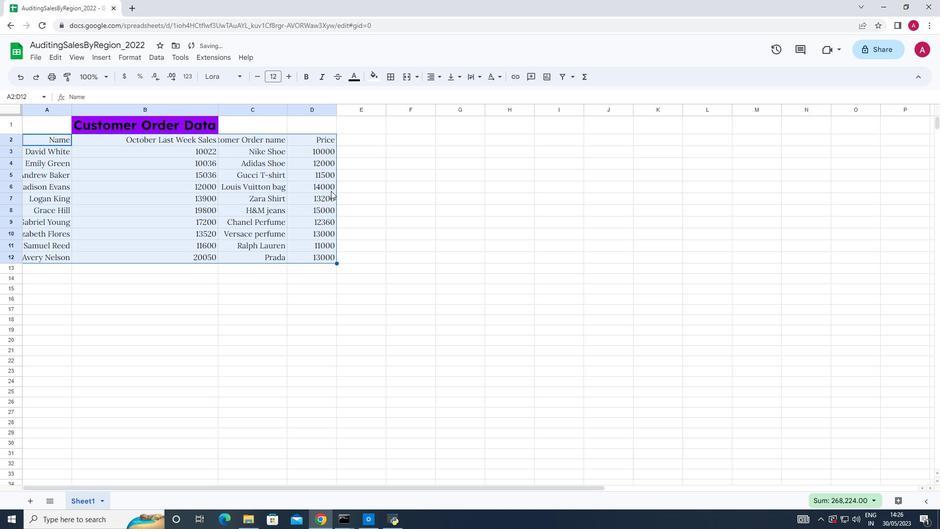 
Action: Mouse pressed left at (386, 225)
Screenshot: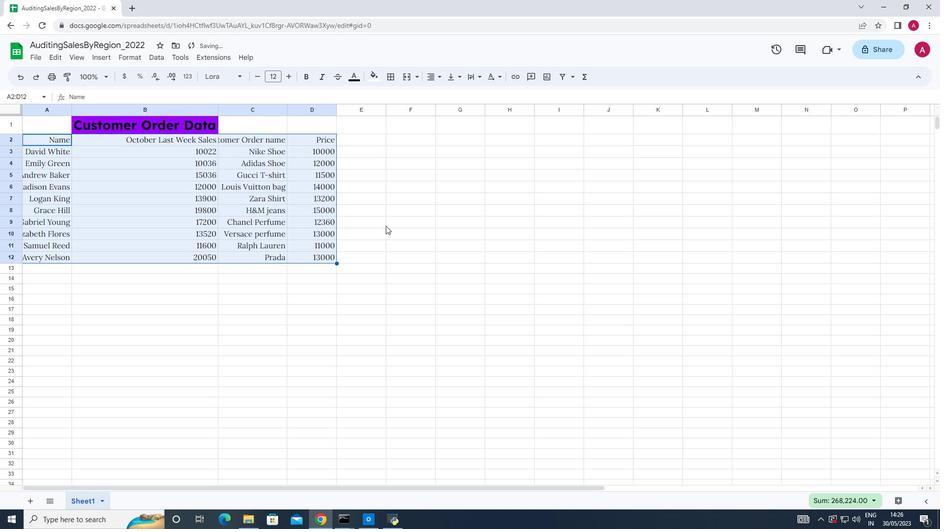 
